 Task: Check the percentage active listings of mountain view in the last 3 years.
Action: Mouse moved to (776, 178)
Screenshot: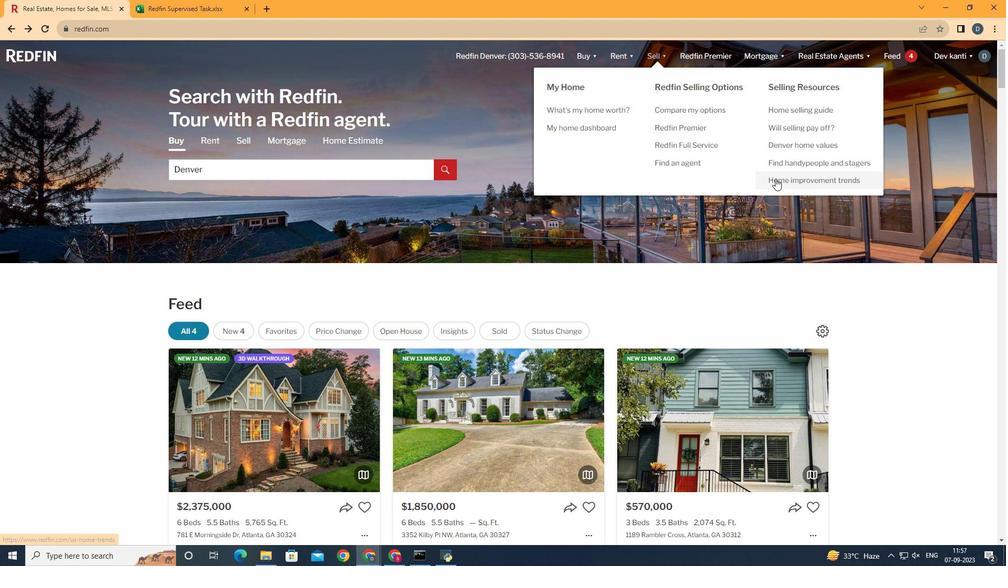 
Action: Mouse pressed left at (776, 178)
Screenshot: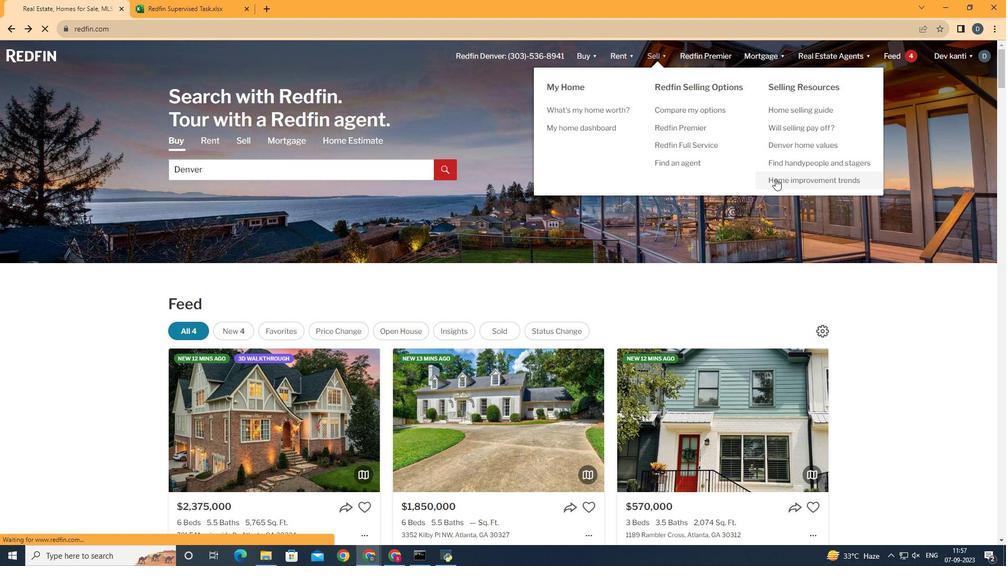 
Action: Mouse moved to (266, 206)
Screenshot: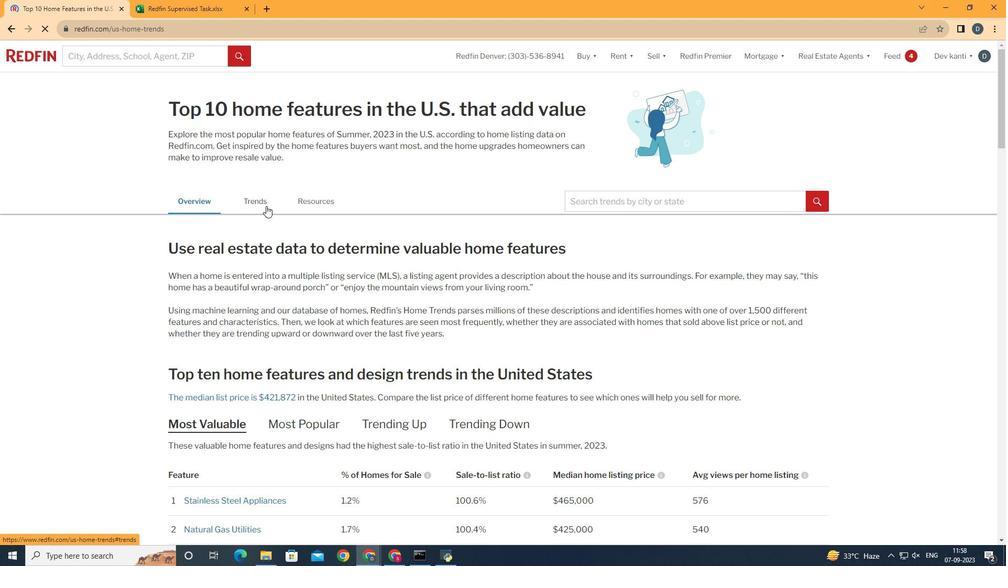 
Action: Mouse pressed left at (266, 206)
Screenshot: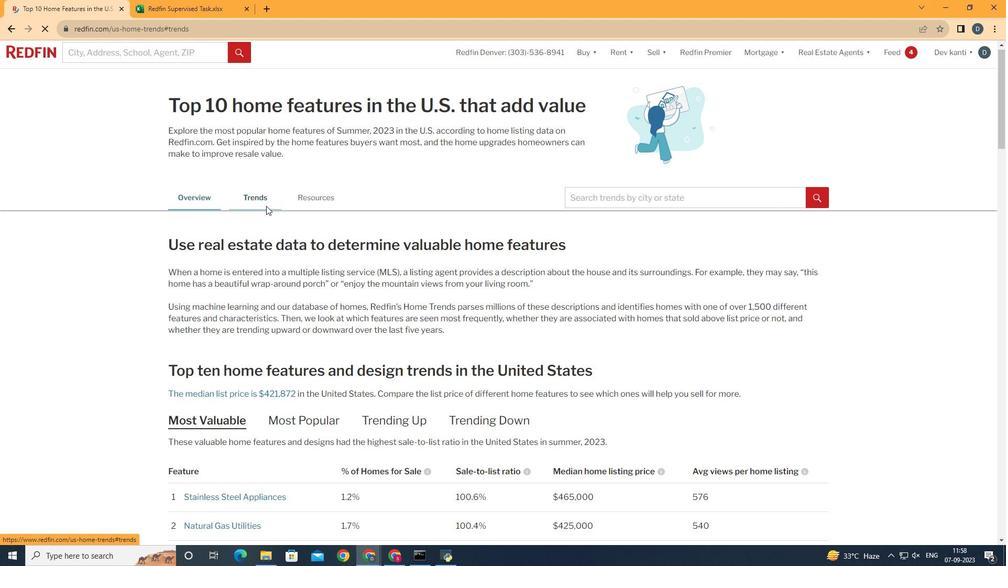 
Action: Mouse moved to (470, 220)
Screenshot: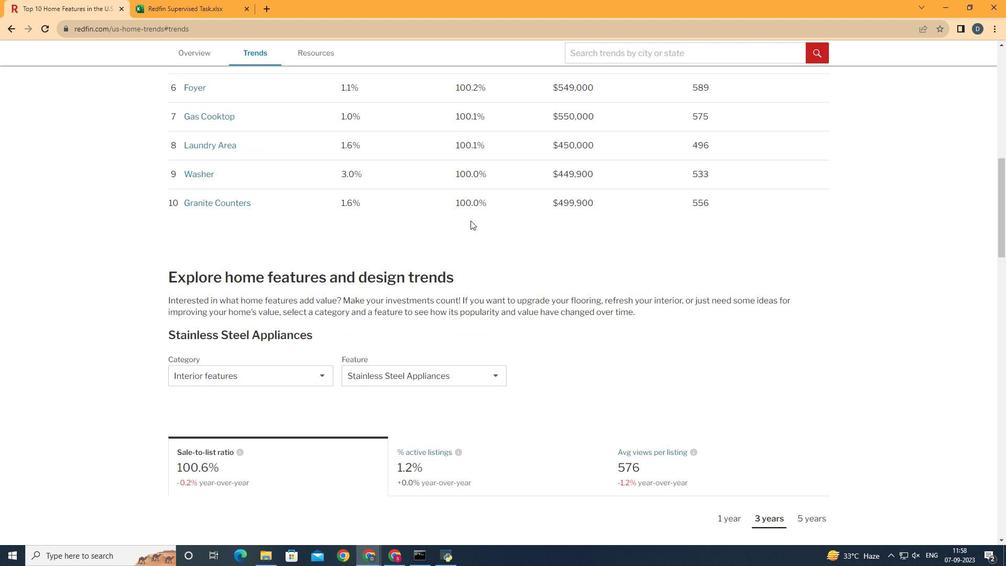 
Action: Mouse scrolled (470, 220) with delta (0, 0)
Screenshot: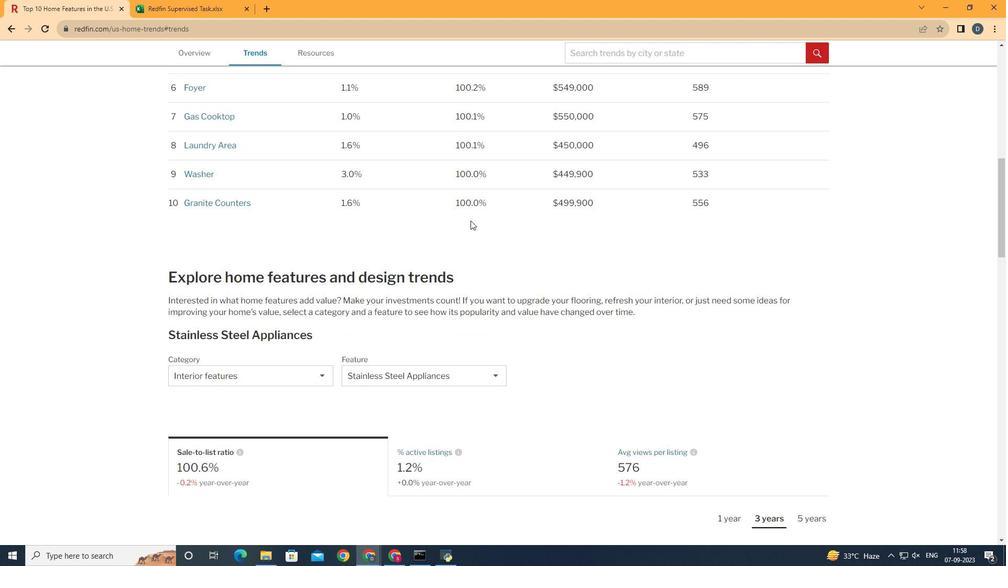 
Action: Mouse scrolled (470, 220) with delta (0, 0)
Screenshot: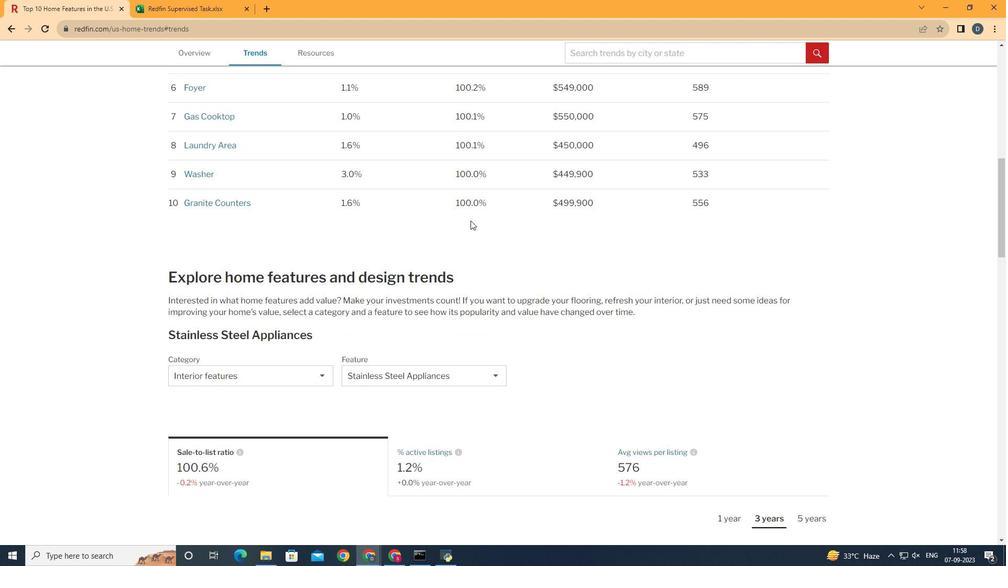 
Action: Mouse scrolled (470, 220) with delta (0, 0)
Screenshot: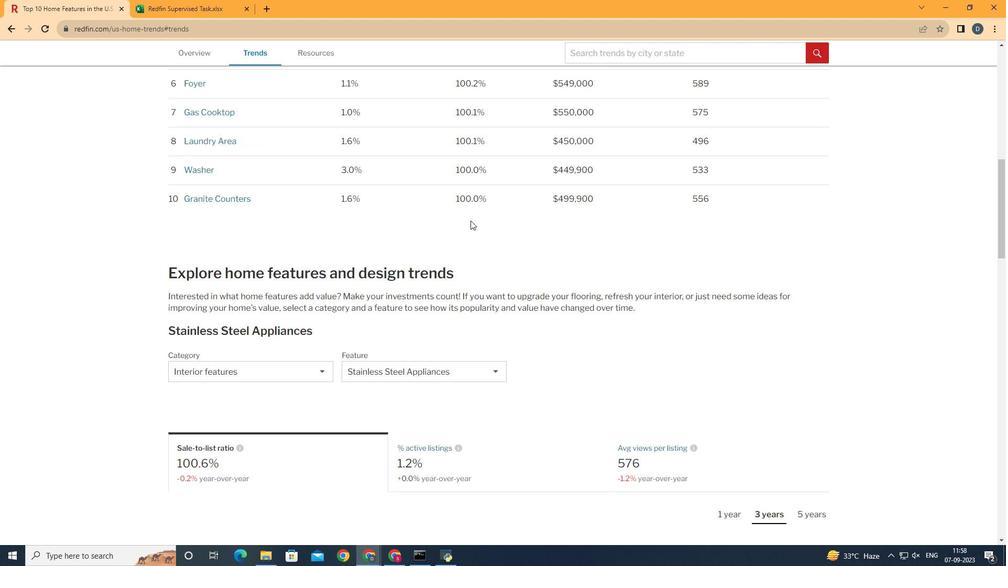 
Action: Mouse scrolled (470, 220) with delta (0, 0)
Screenshot: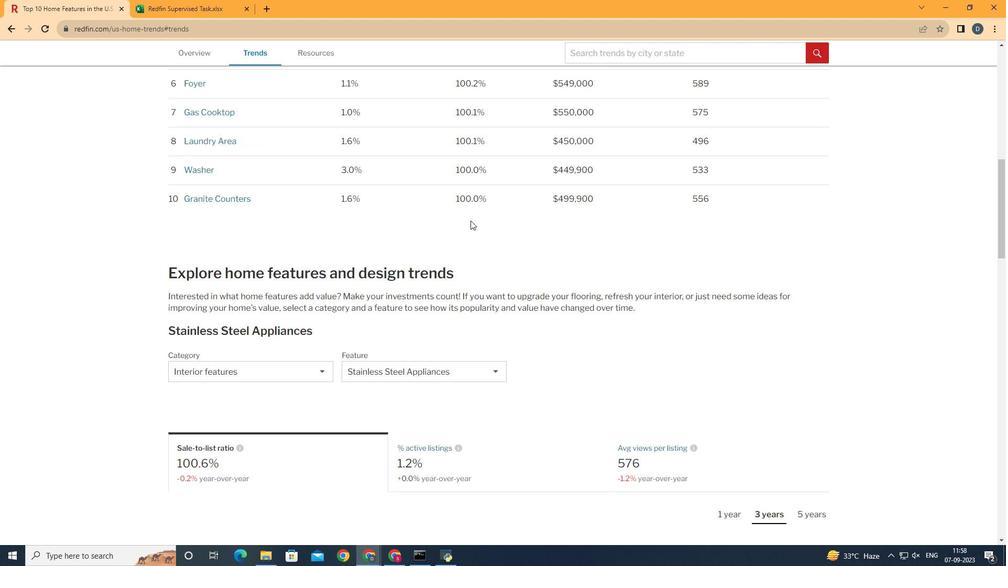 
Action: Mouse scrolled (470, 220) with delta (0, 0)
Screenshot: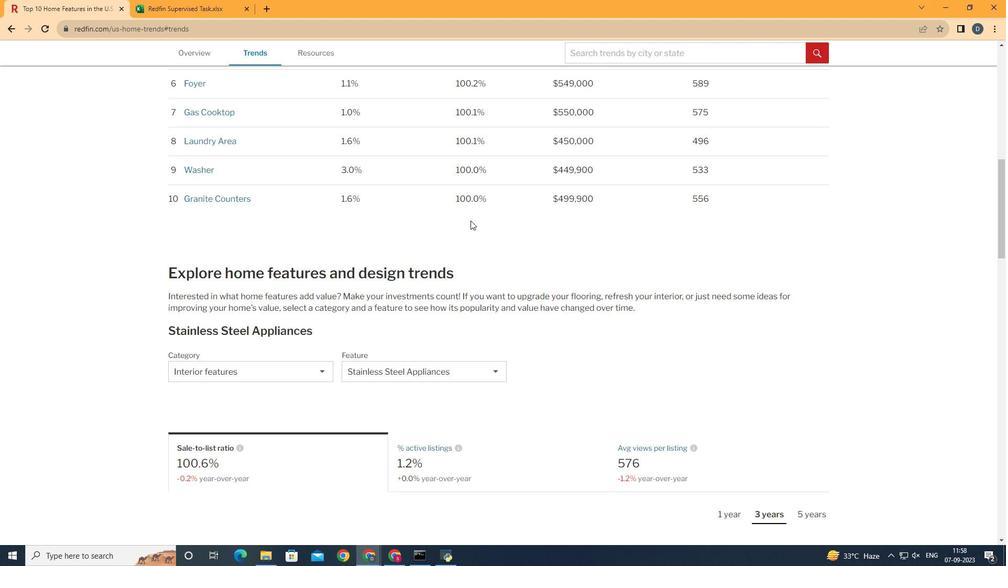 
Action: Mouse moved to (470, 220)
Screenshot: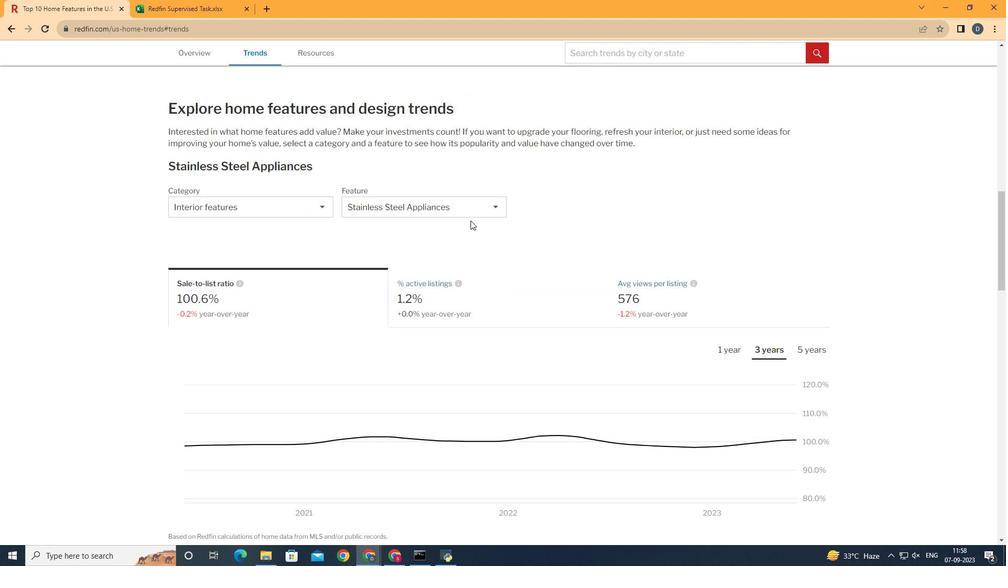 
Action: Mouse scrolled (470, 220) with delta (0, 0)
Screenshot: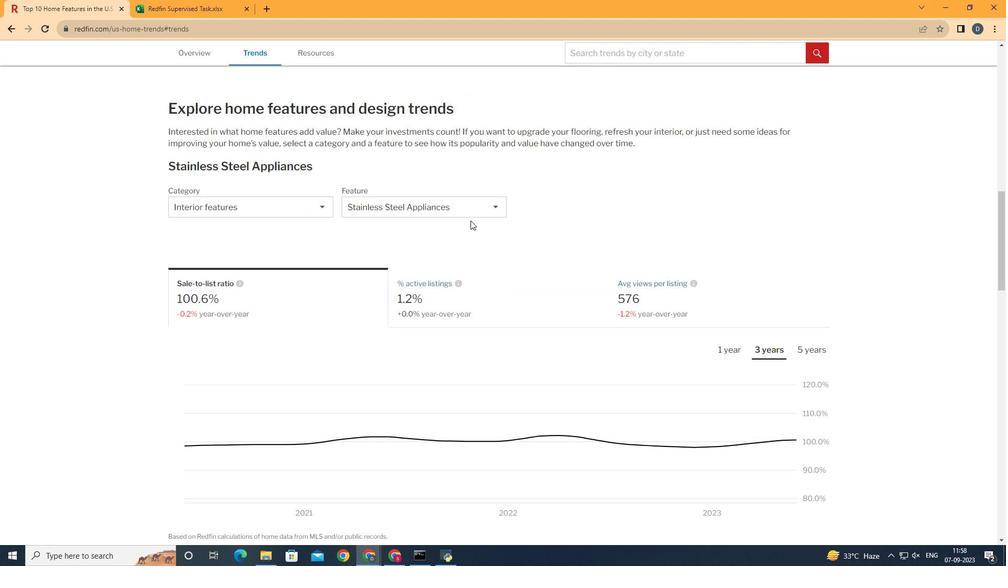
Action: Mouse scrolled (470, 220) with delta (0, 0)
Screenshot: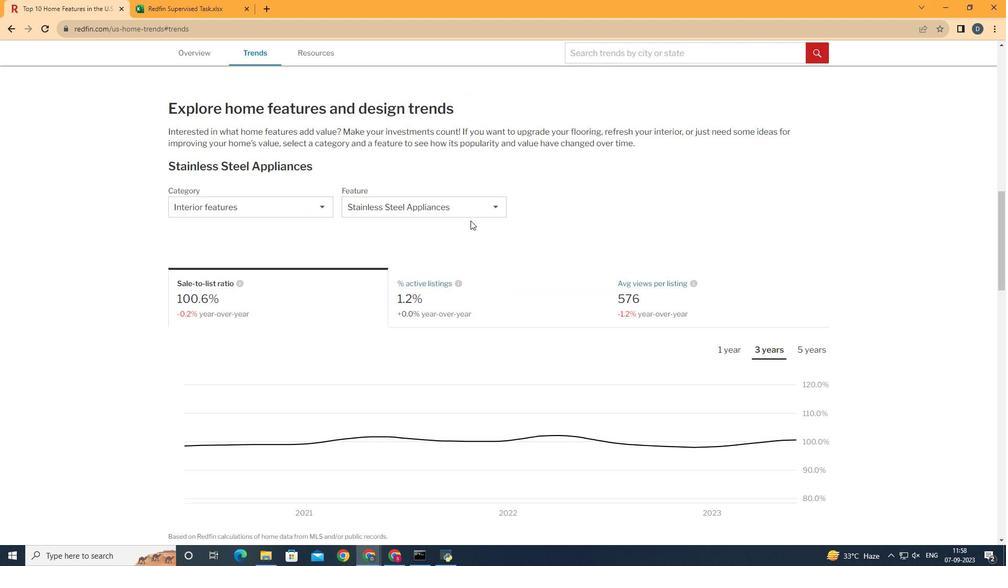 
Action: Mouse scrolled (470, 220) with delta (0, 0)
Screenshot: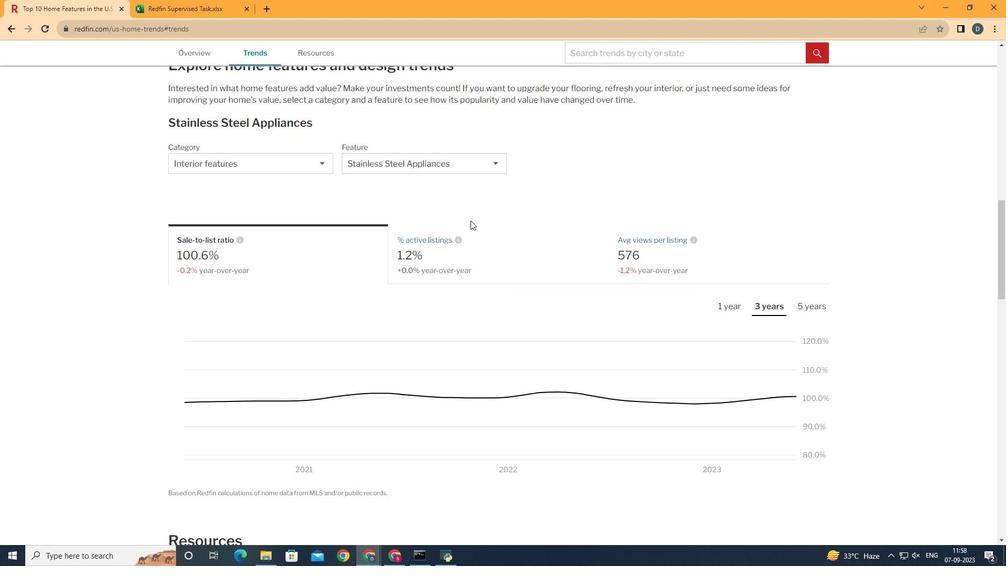 
Action: Mouse scrolled (470, 220) with delta (0, 0)
Screenshot: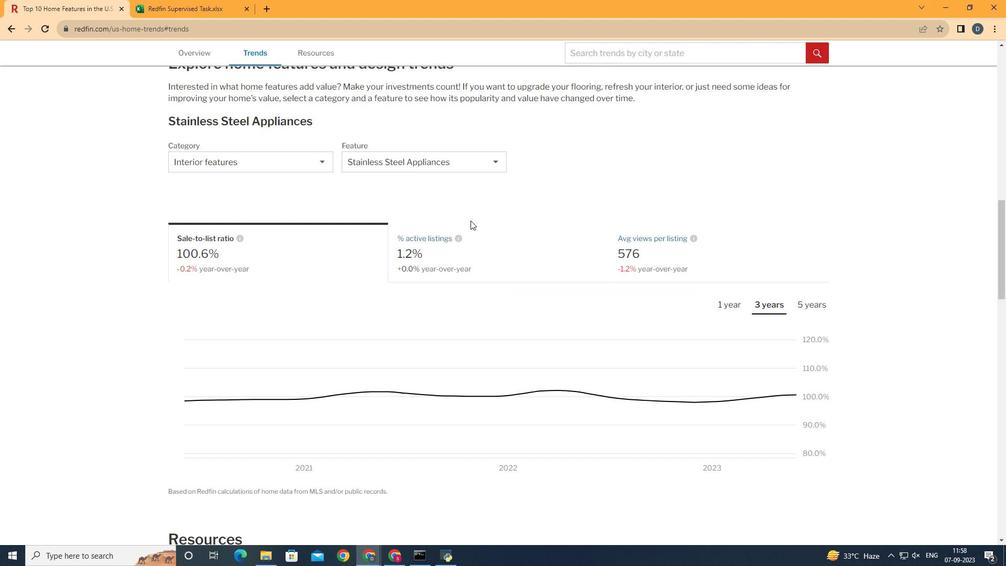 
Action: Mouse moved to (261, 157)
Screenshot: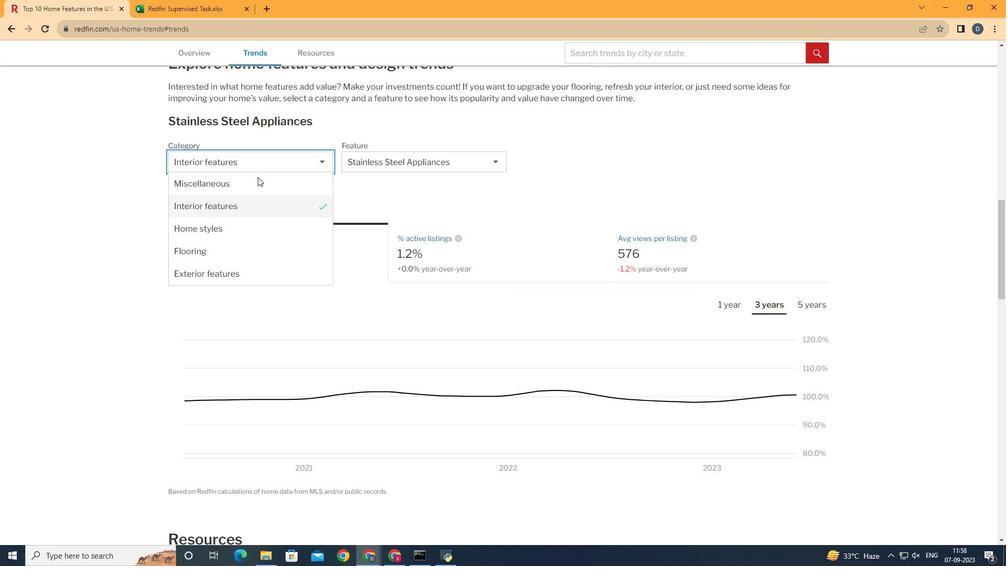 
Action: Mouse pressed left at (261, 157)
Screenshot: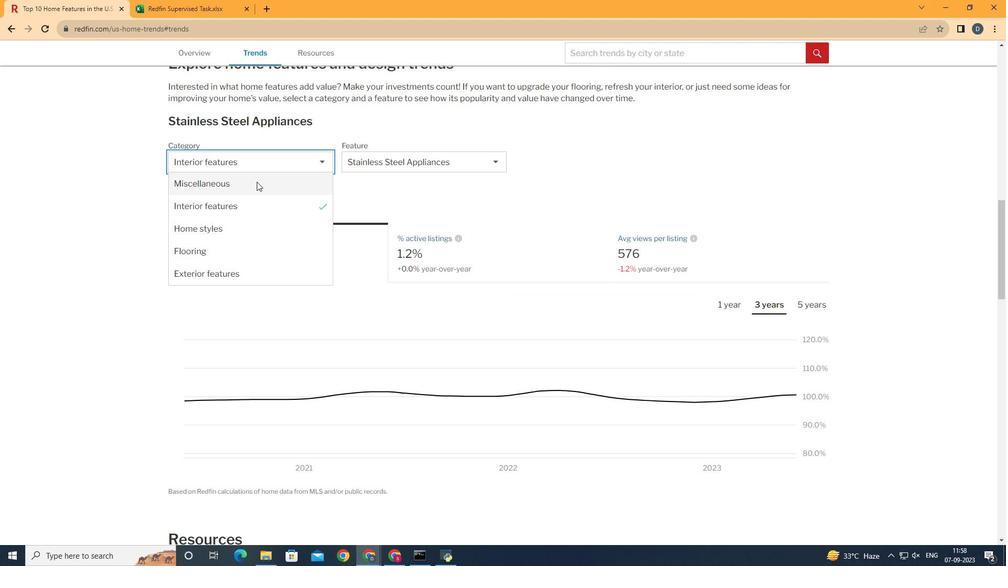 
Action: Mouse moved to (256, 187)
Screenshot: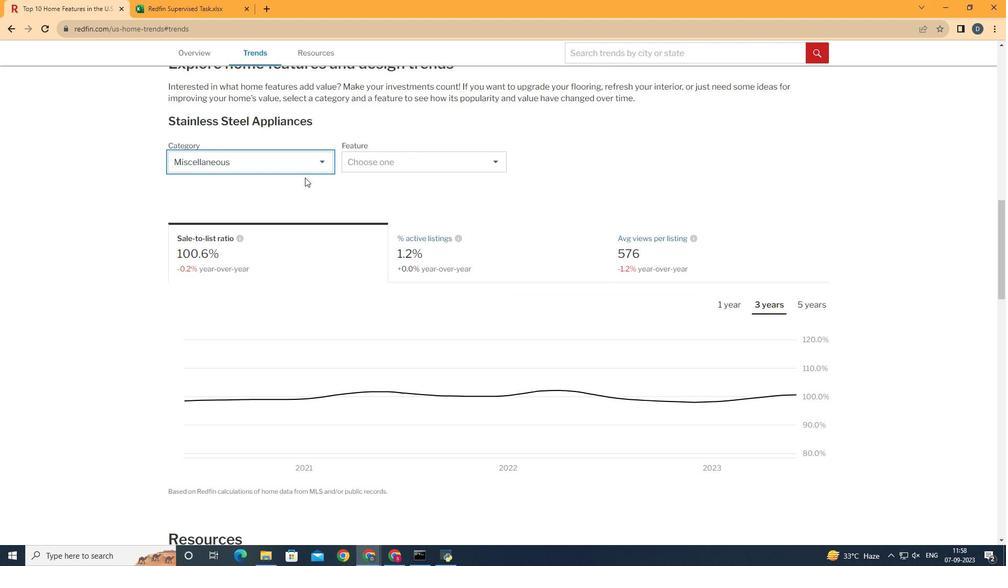 
Action: Mouse pressed left at (256, 187)
Screenshot: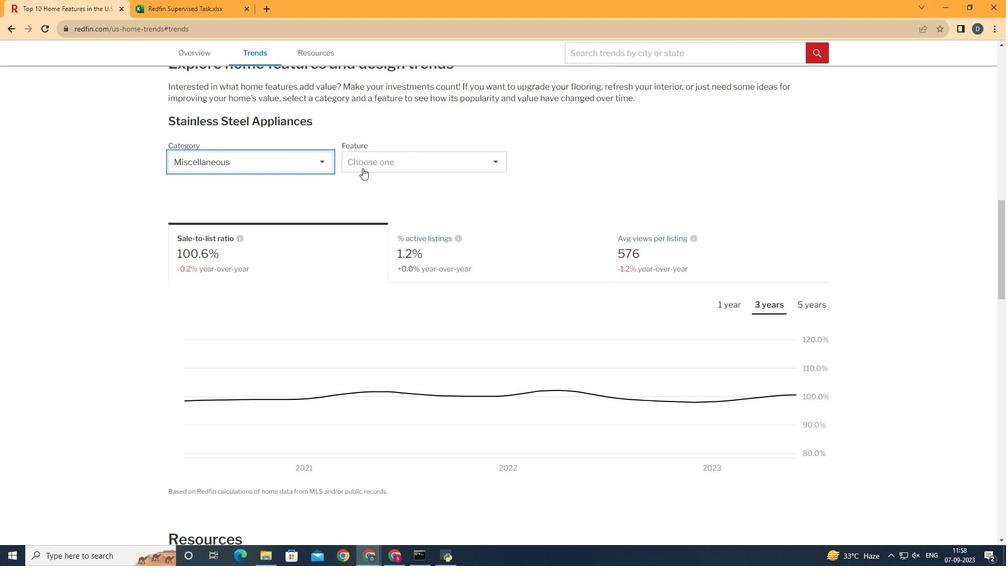
Action: Mouse moved to (387, 163)
Screenshot: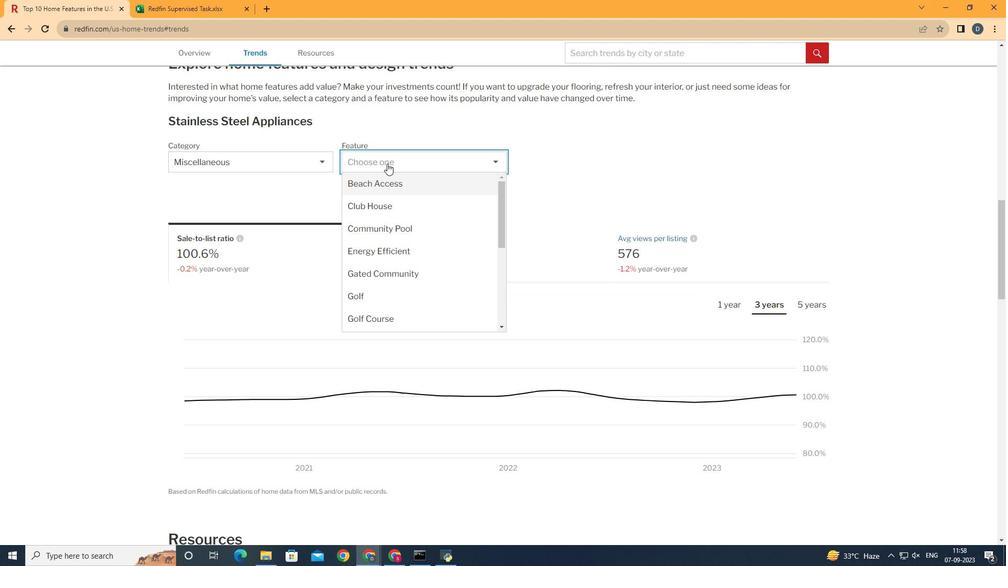 
Action: Mouse pressed left at (387, 163)
Screenshot: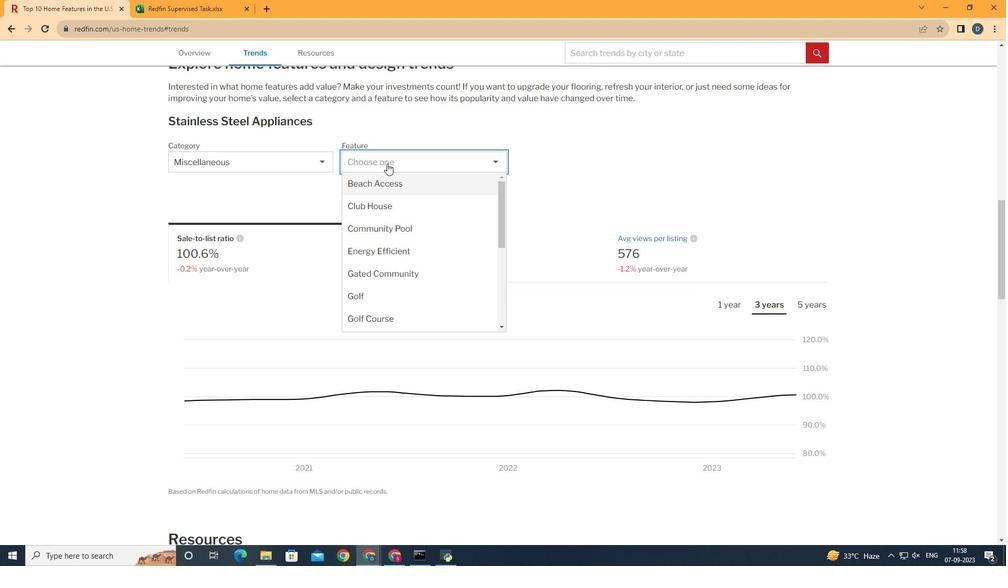 
Action: Mouse moved to (414, 274)
Screenshot: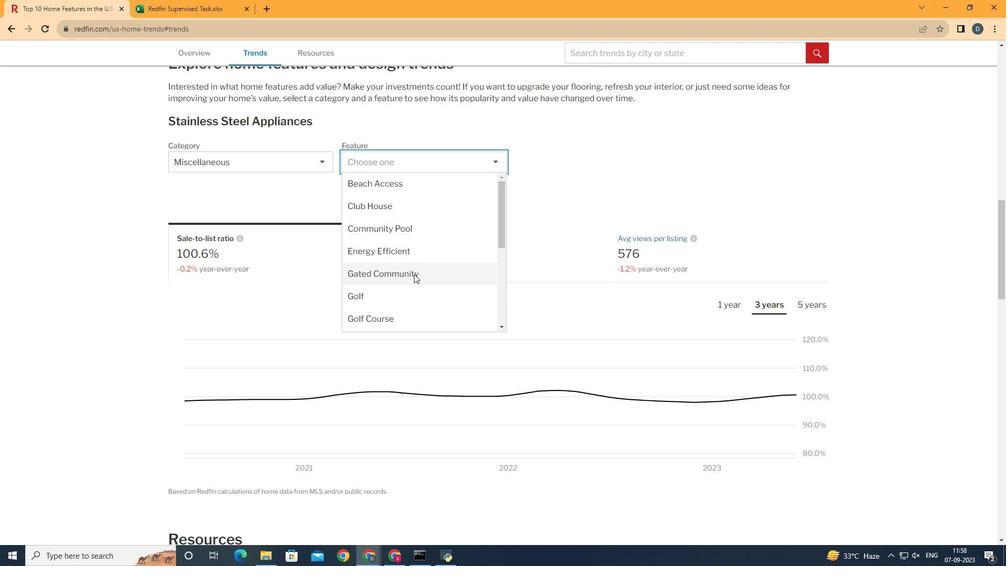 
Action: Mouse scrolled (414, 273) with delta (0, 0)
Screenshot: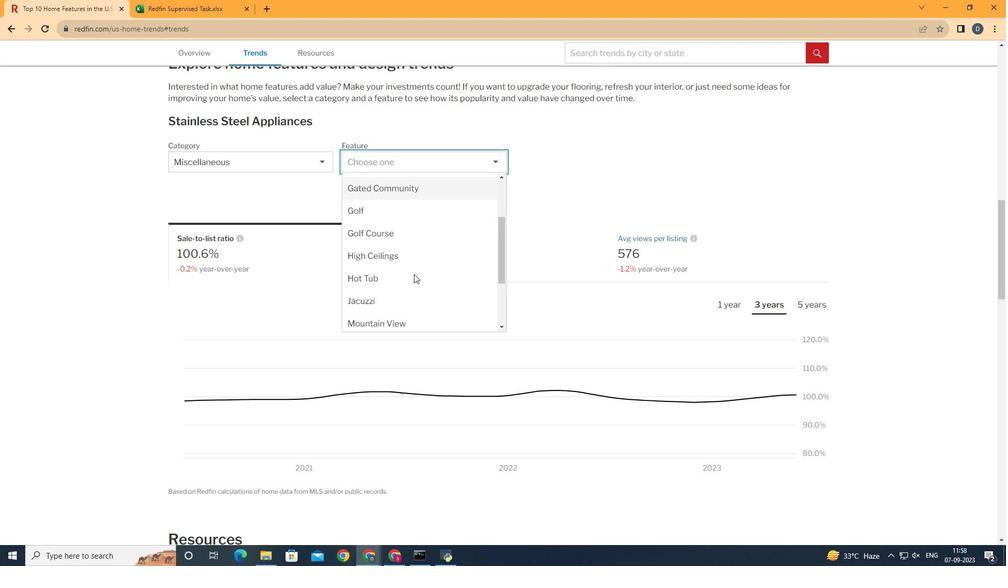 
Action: Mouse scrolled (414, 273) with delta (0, 0)
Screenshot: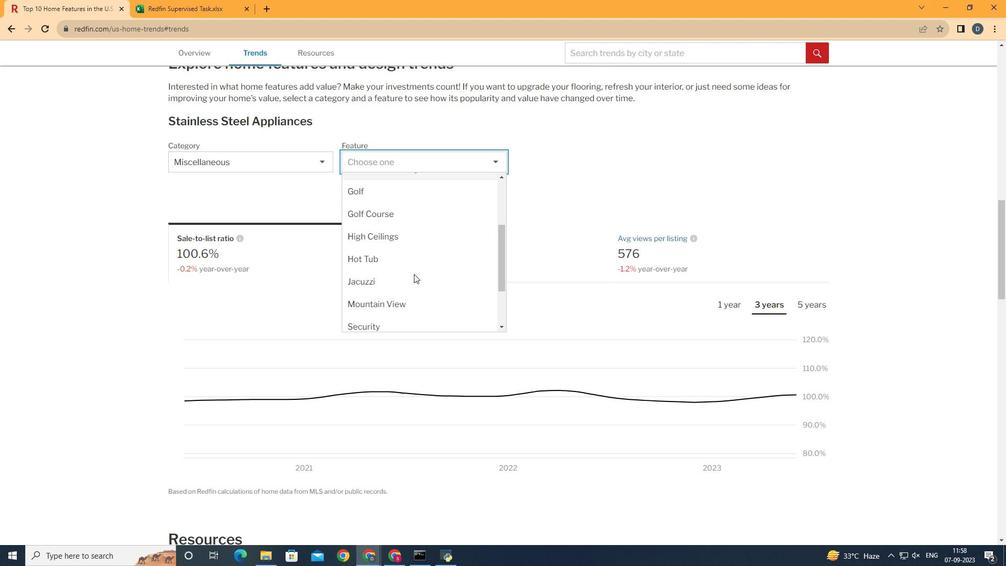 
Action: Mouse scrolled (414, 273) with delta (0, 0)
Screenshot: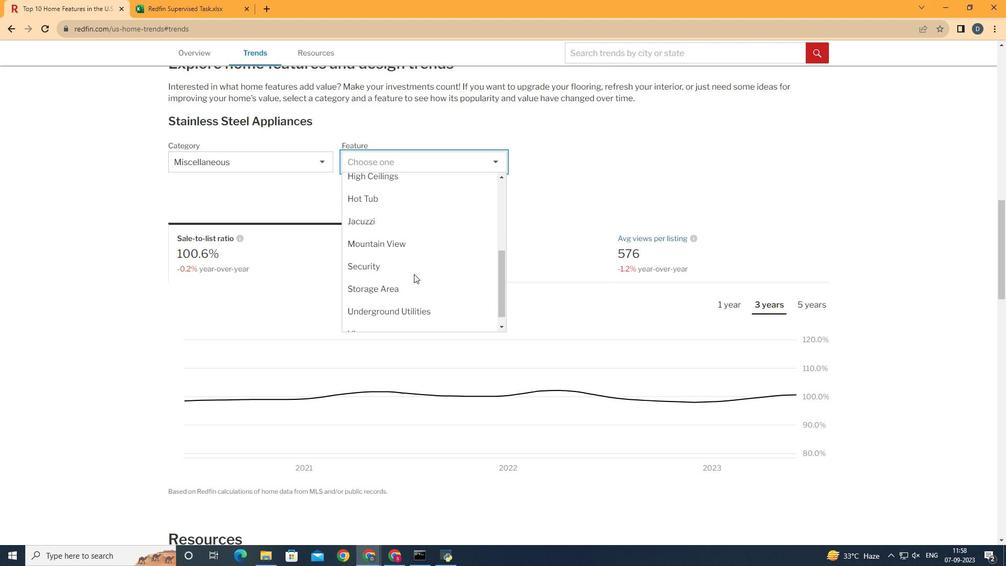 
Action: Mouse scrolled (414, 273) with delta (0, 0)
Screenshot: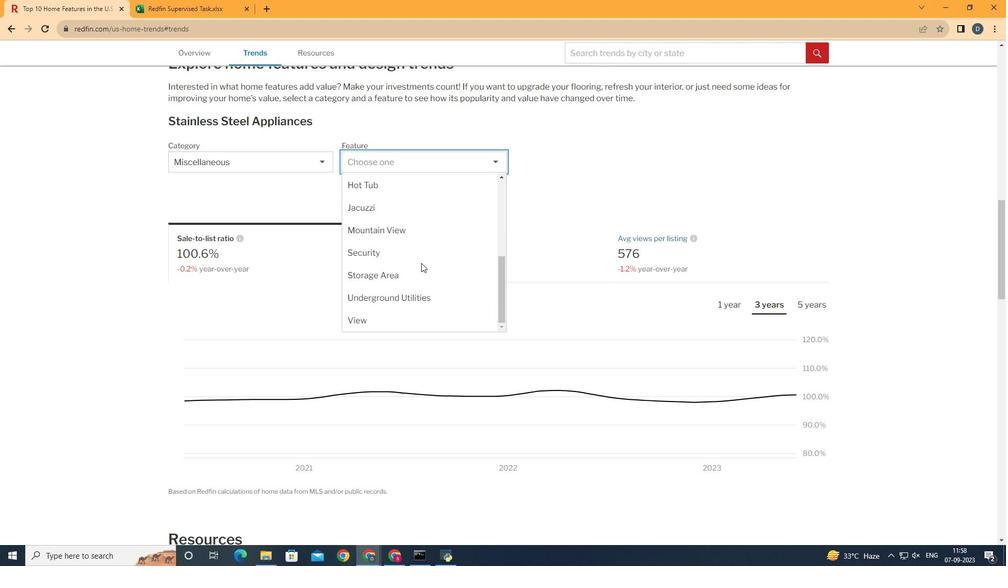 
Action: Mouse moved to (437, 240)
Screenshot: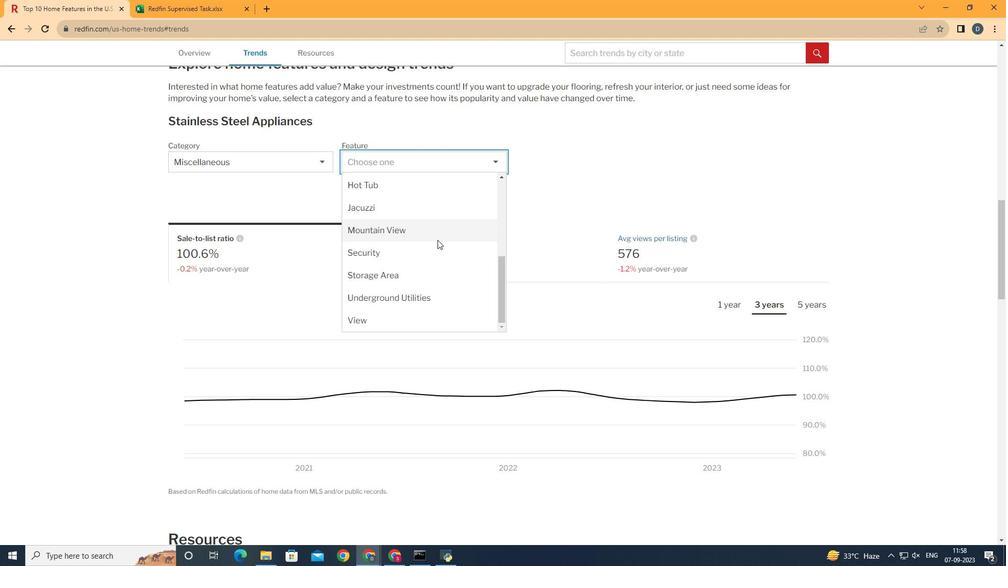 
Action: Mouse pressed left at (437, 240)
Screenshot: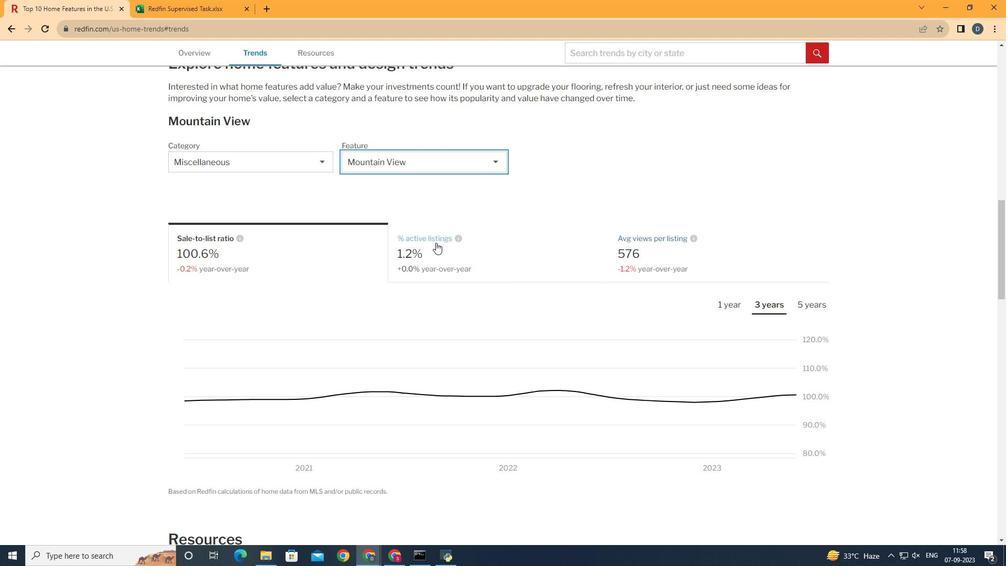 
Action: Mouse moved to (531, 255)
Screenshot: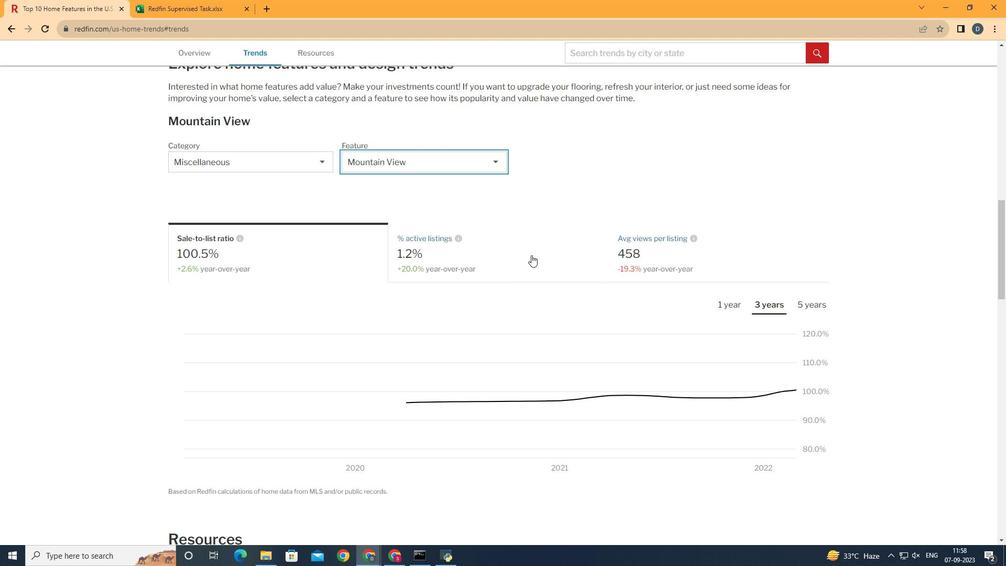 
Action: Mouse pressed left at (531, 255)
Screenshot: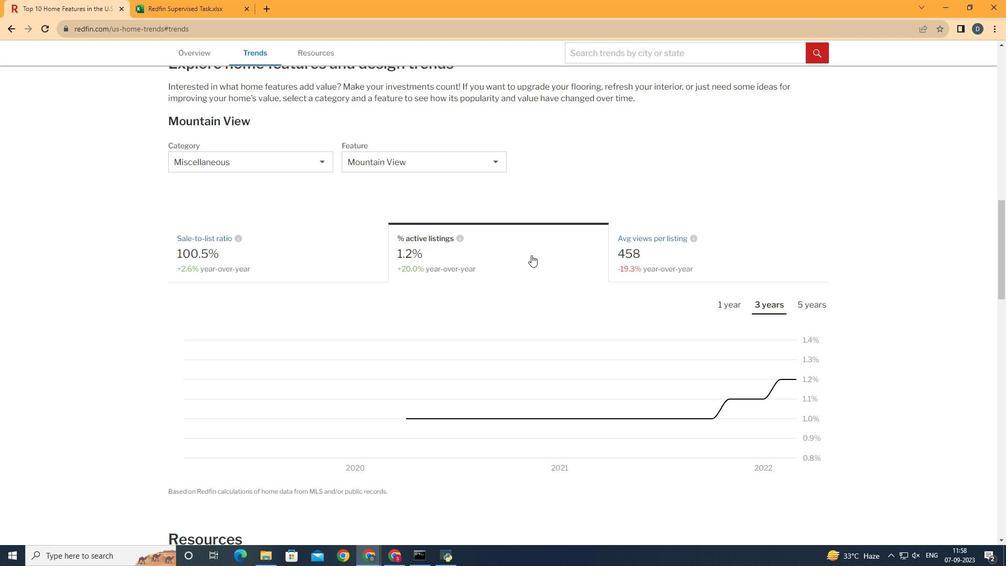 
Action: Mouse scrolled (531, 254) with delta (0, 0)
Screenshot: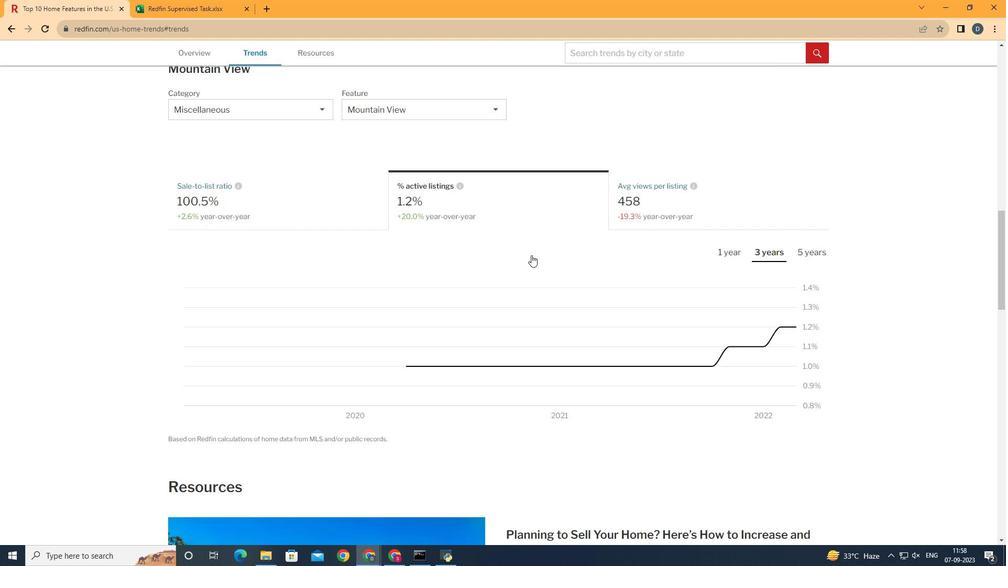 
Action: Mouse moved to (772, 256)
Screenshot: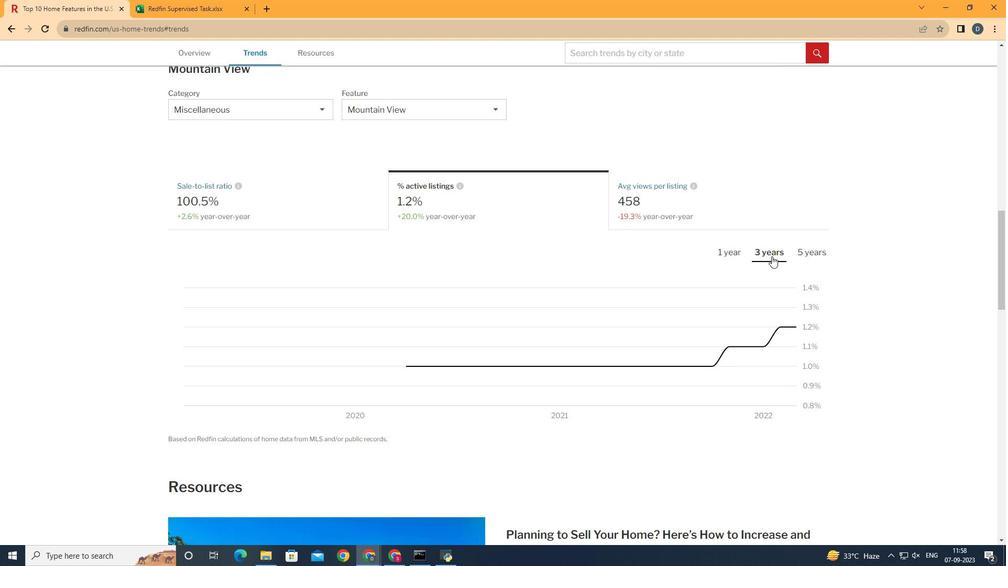 
Action: Mouse pressed left at (772, 256)
Screenshot: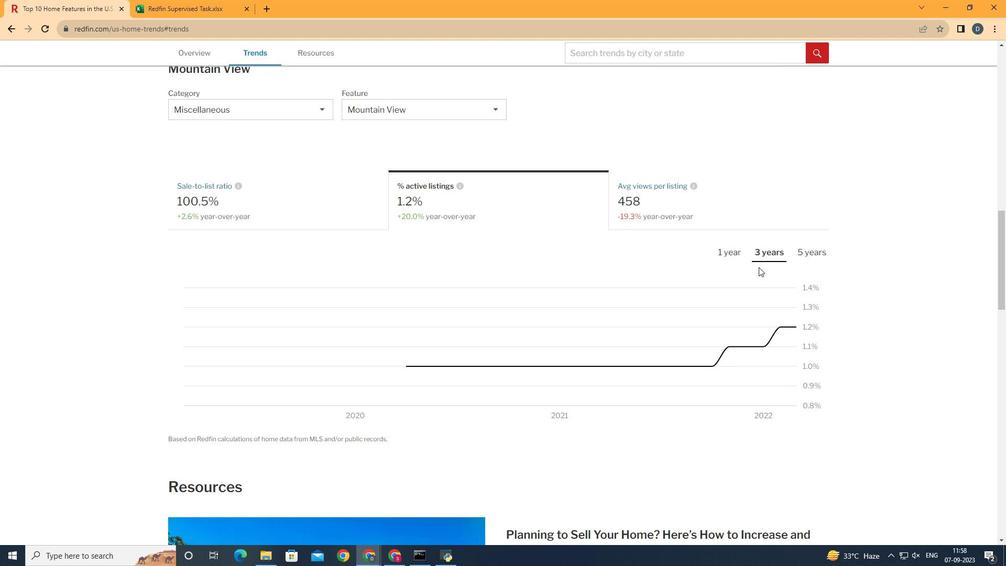 
Action: Mouse moved to (858, 330)
Screenshot: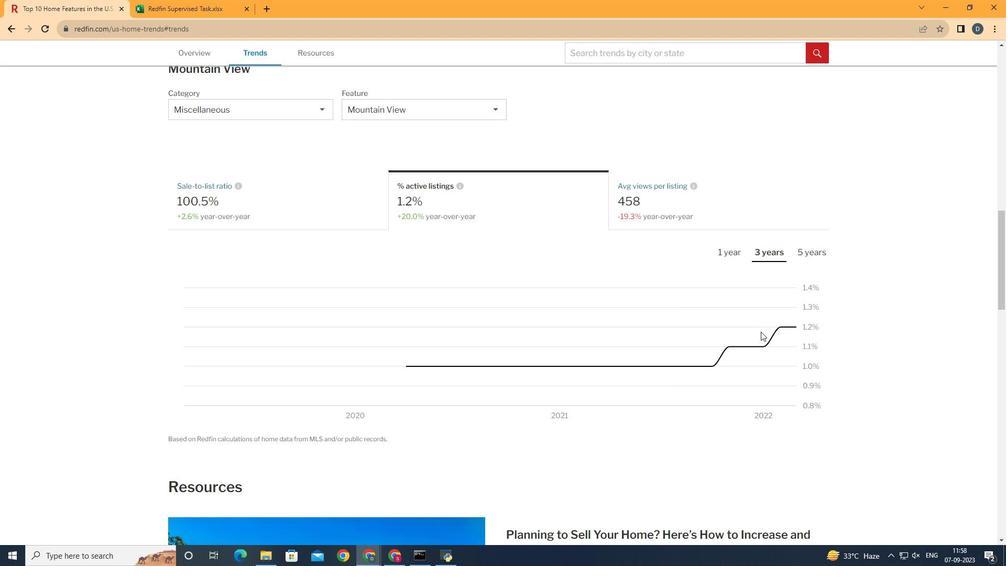 
